 Task: Create a due date automation trigger when advanced on, 2 hours before a card is due add content with a name containing resume.
Action: Mouse moved to (937, 280)
Screenshot: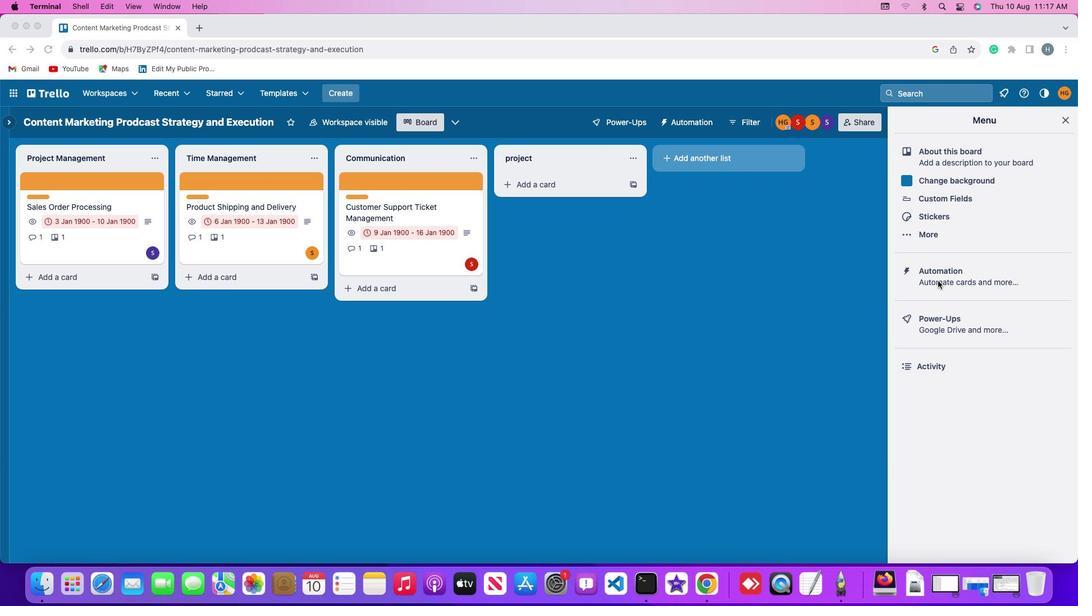 
Action: Mouse pressed left at (937, 280)
Screenshot: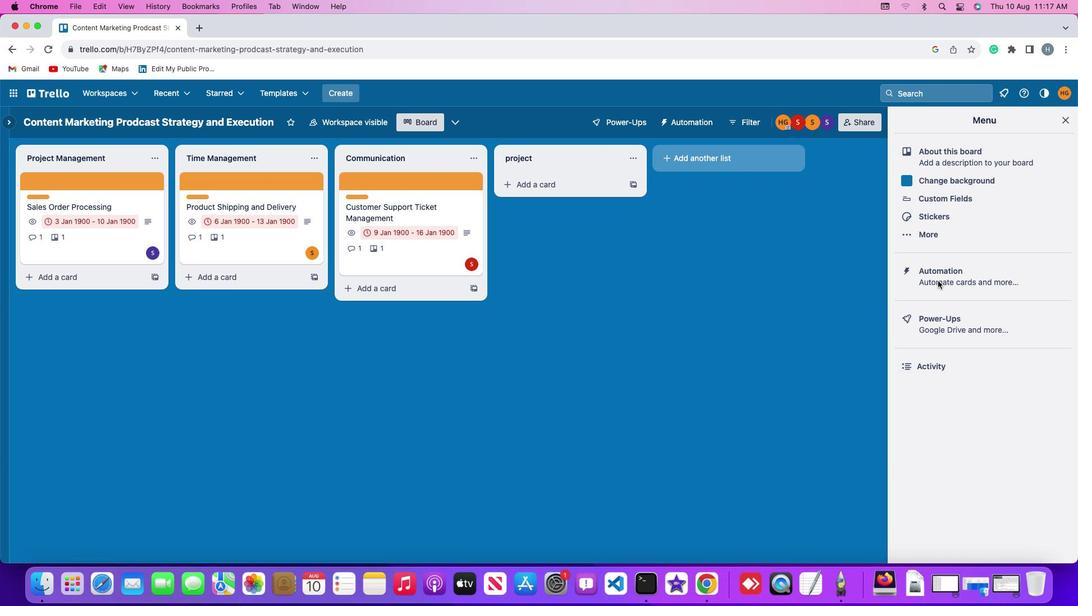 
Action: Mouse moved to (937, 280)
Screenshot: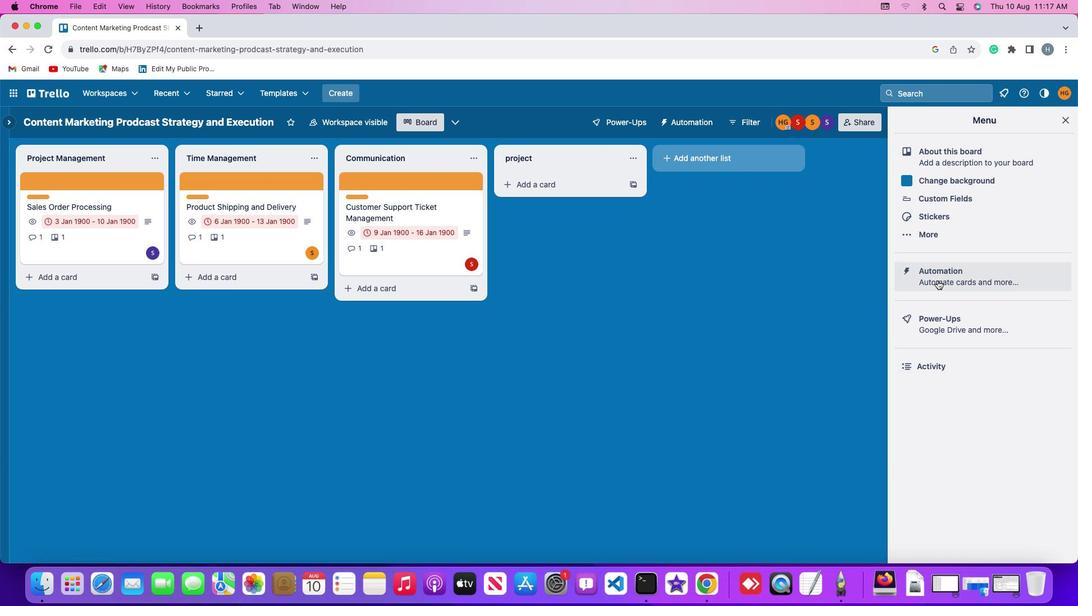 
Action: Mouse pressed left at (937, 280)
Screenshot: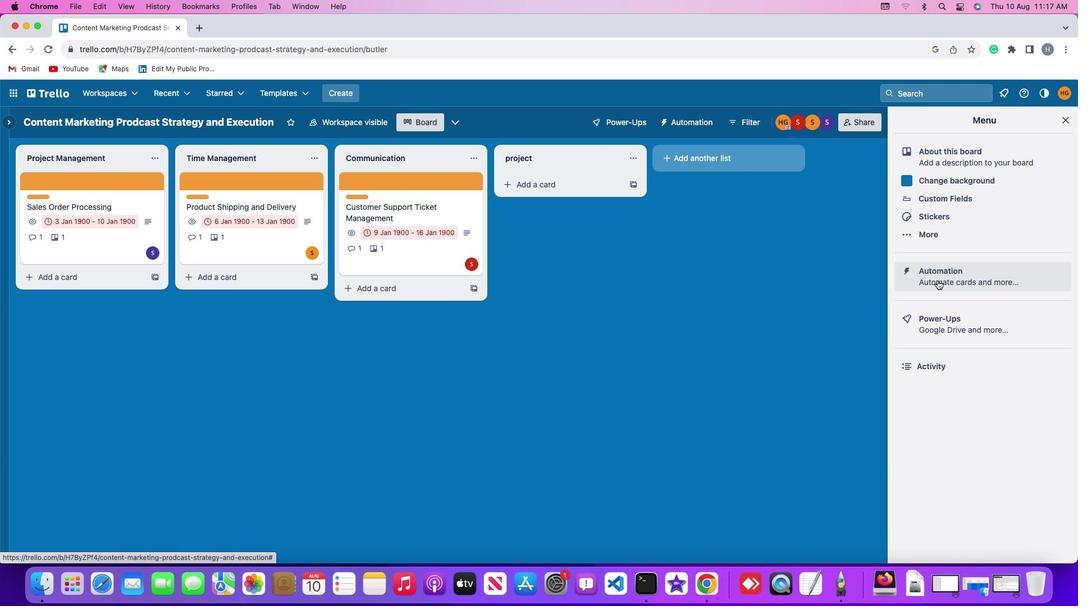 
Action: Mouse moved to (74, 266)
Screenshot: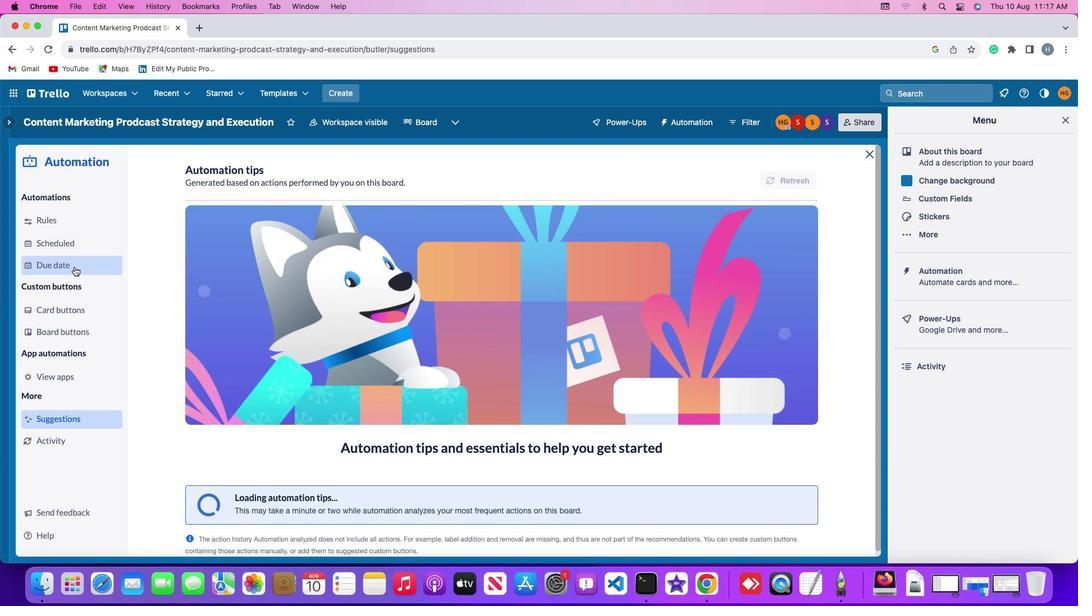 
Action: Mouse pressed left at (74, 266)
Screenshot: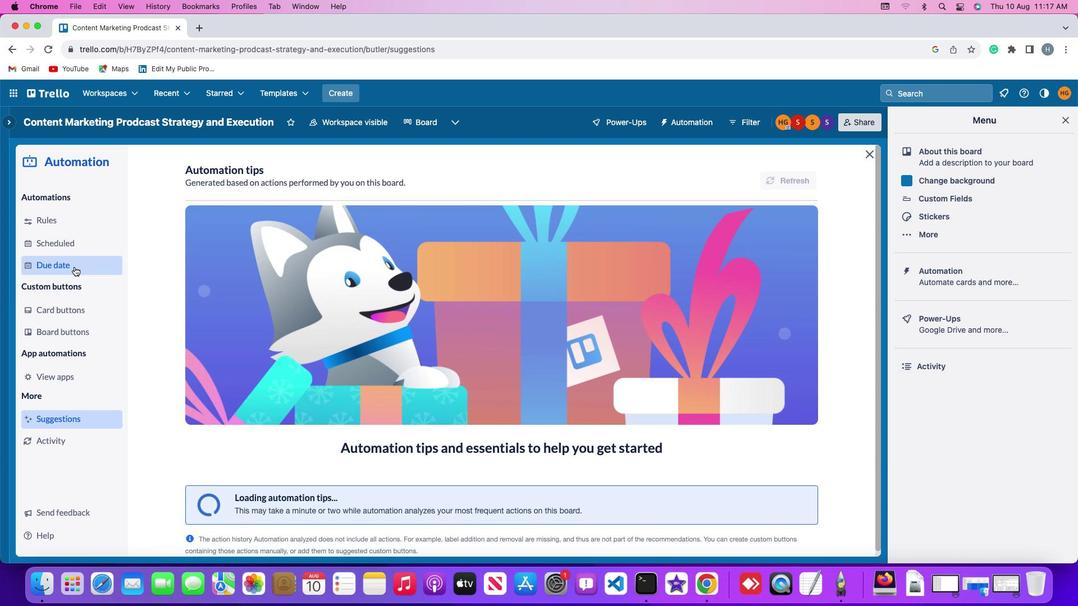 
Action: Mouse moved to (773, 172)
Screenshot: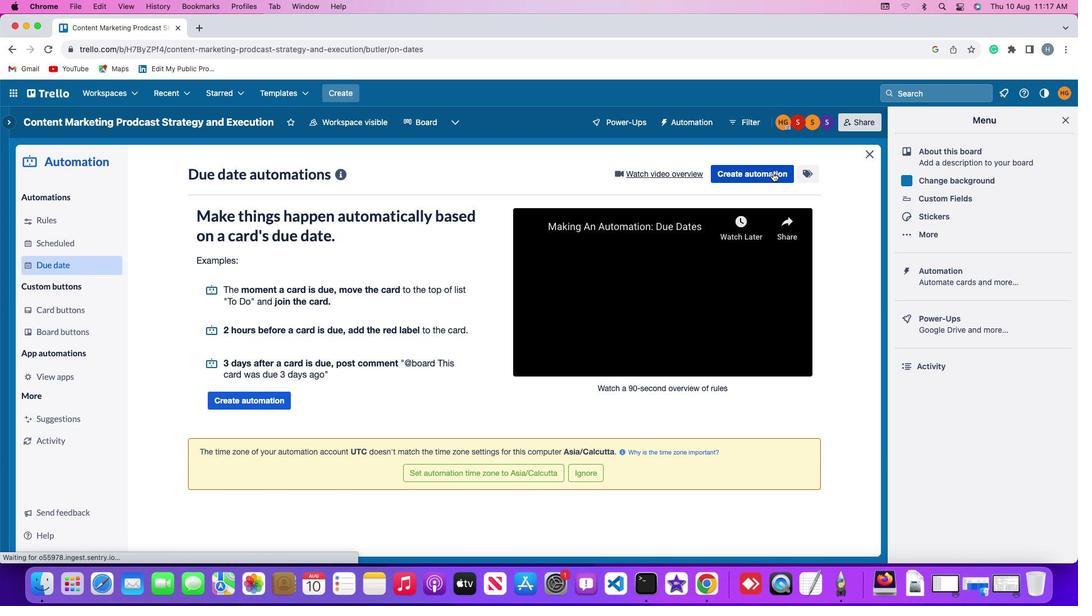 
Action: Mouse pressed left at (773, 172)
Screenshot: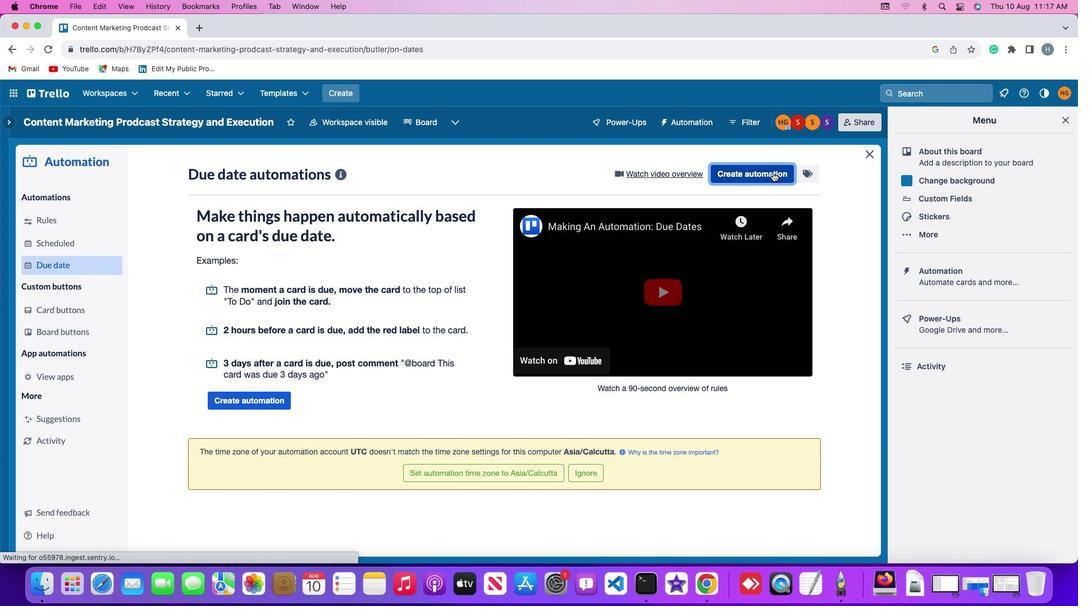 
Action: Mouse moved to (252, 281)
Screenshot: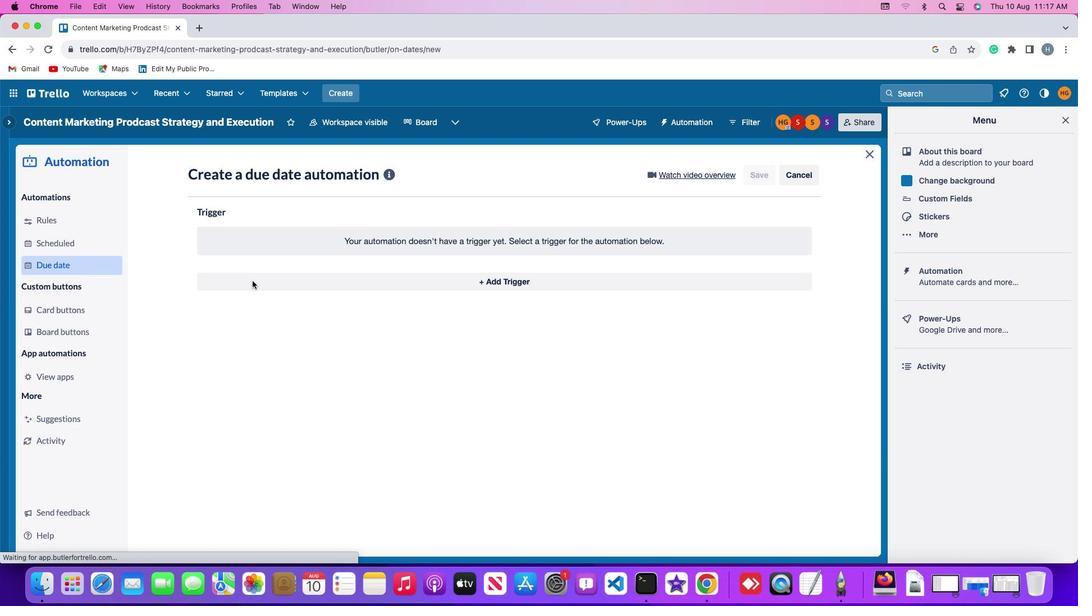 
Action: Mouse pressed left at (252, 281)
Screenshot: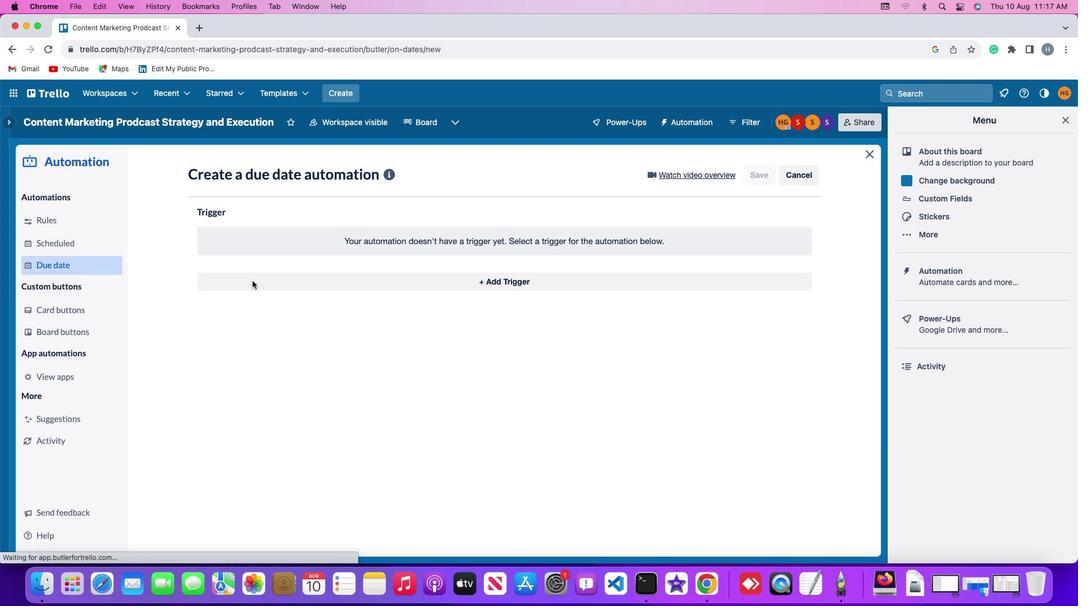
Action: Mouse moved to (217, 453)
Screenshot: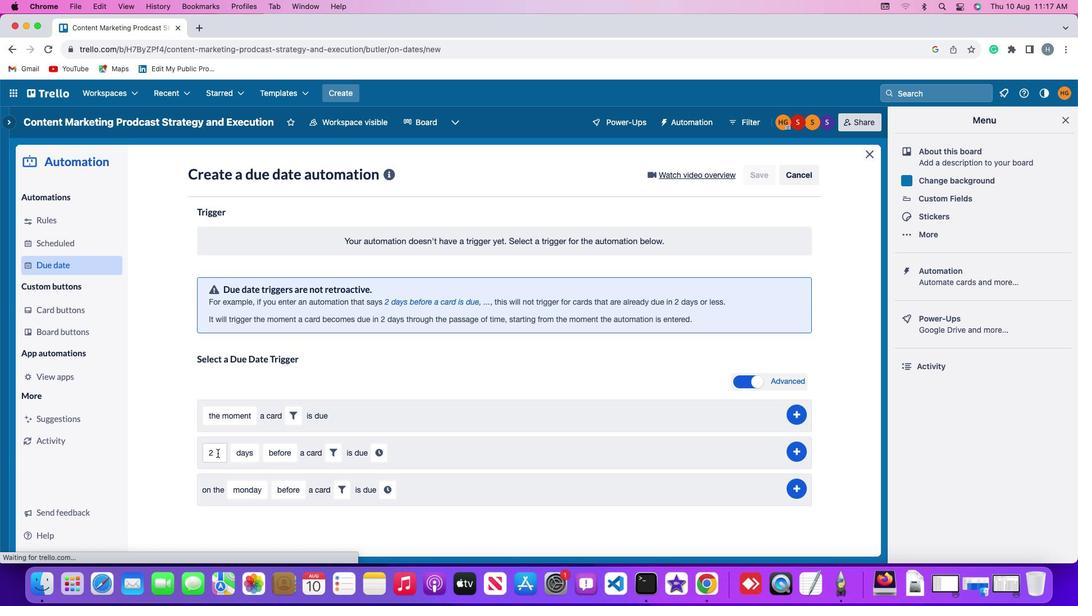 
Action: Mouse pressed left at (217, 453)
Screenshot: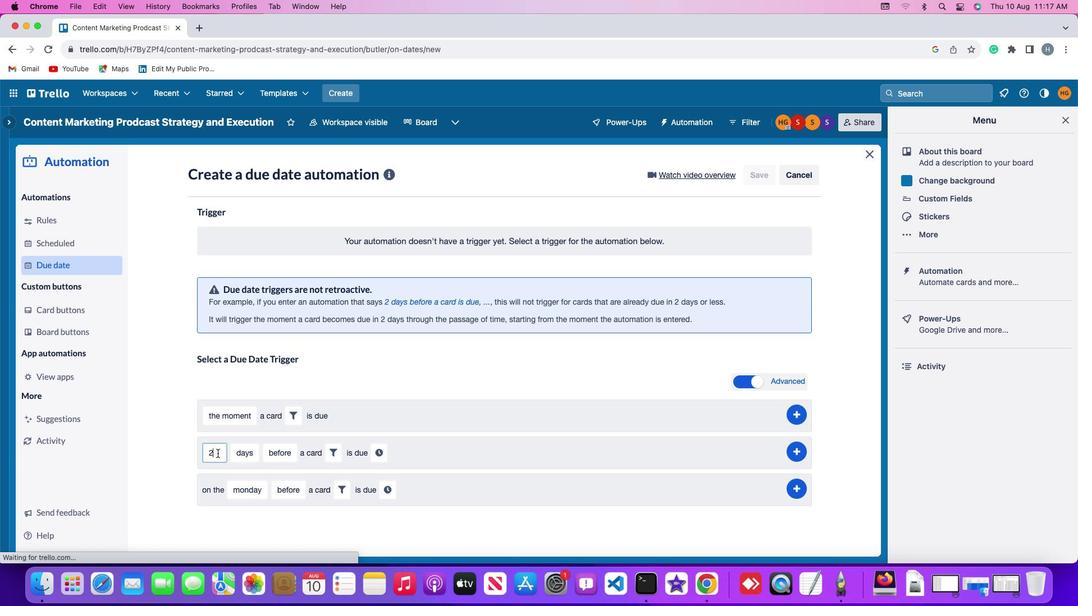 
Action: Mouse moved to (219, 448)
Screenshot: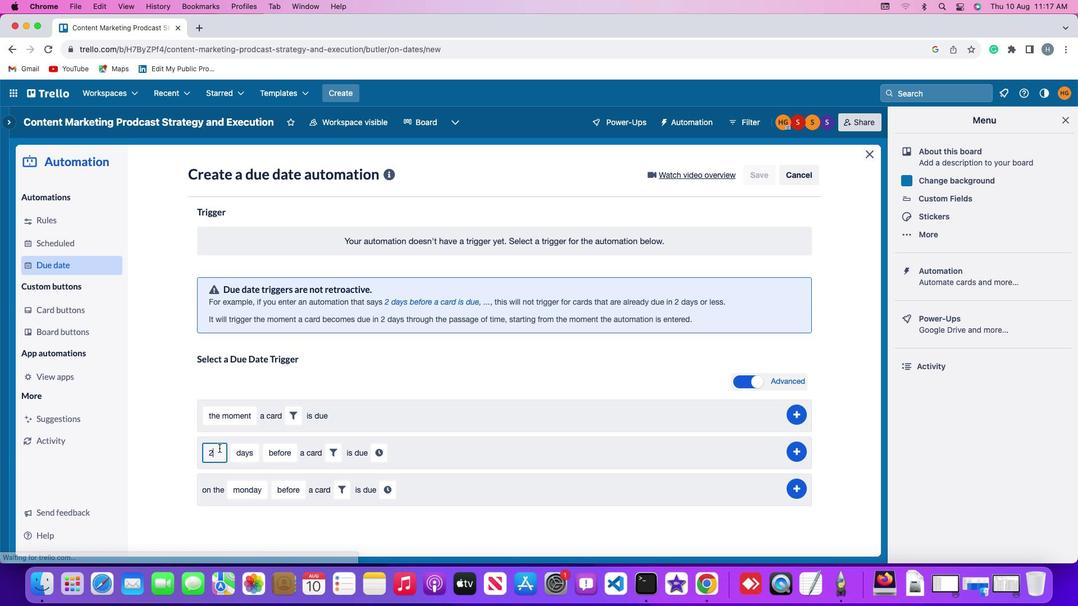 
Action: Key pressed Key.backspace
Screenshot: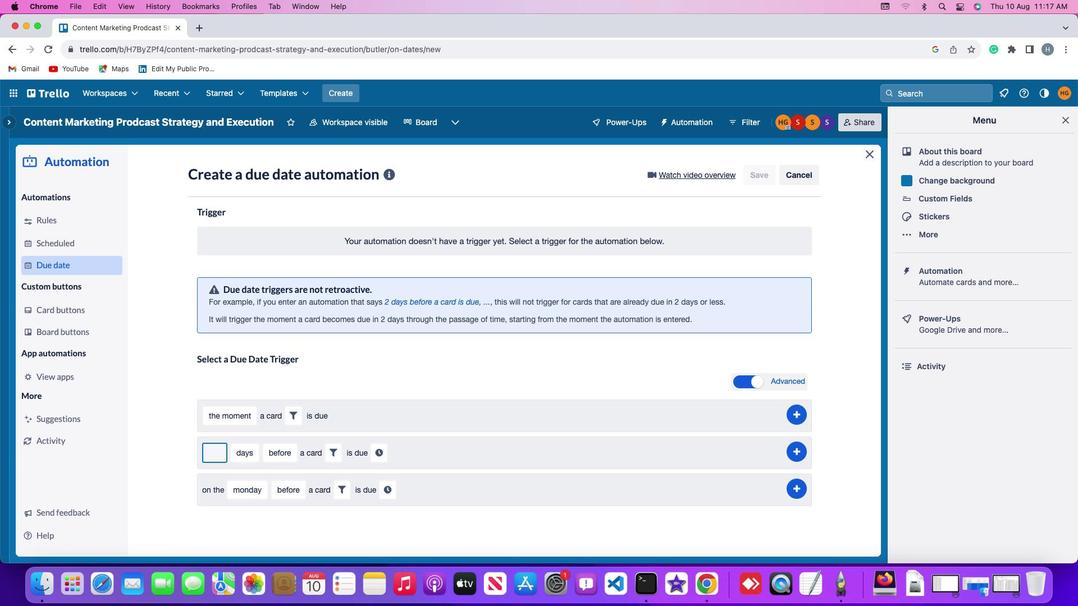 
Action: Mouse moved to (219, 448)
Screenshot: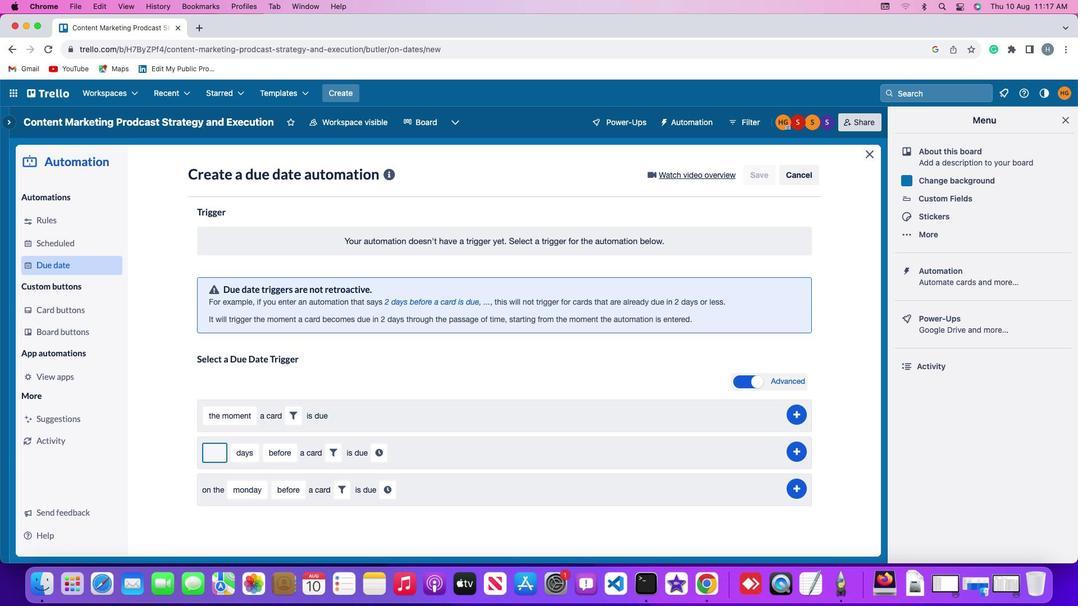 
Action: Key pressed '2'
Screenshot: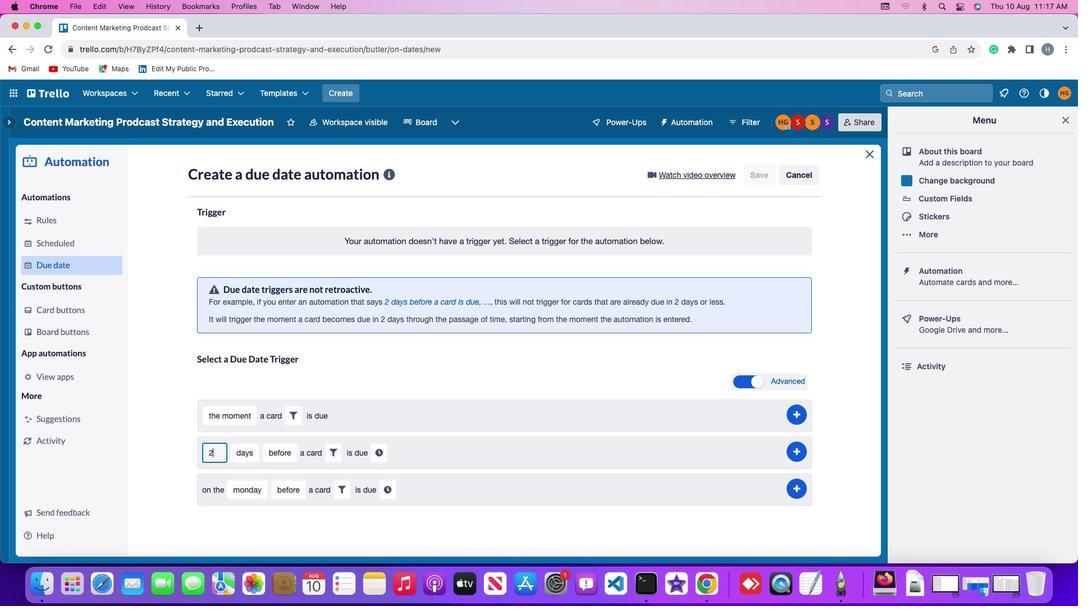 
Action: Mouse moved to (258, 446)
Screenshot: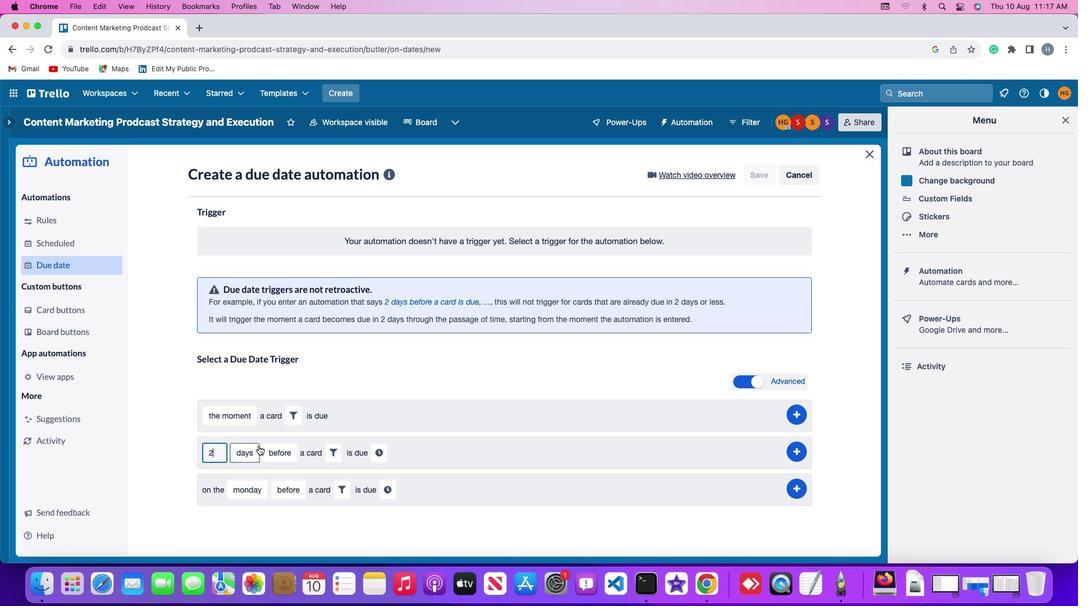 
Action: Mouse pressed left at (258, 446)
Screenshot: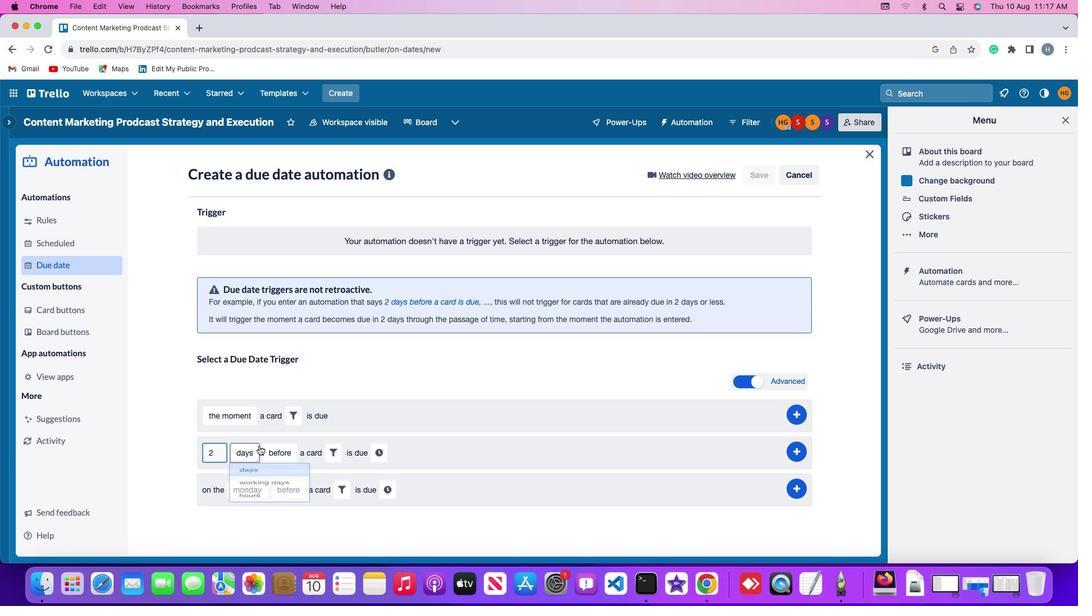 
Action: Mouse moved to (251, 516)
Screenshot: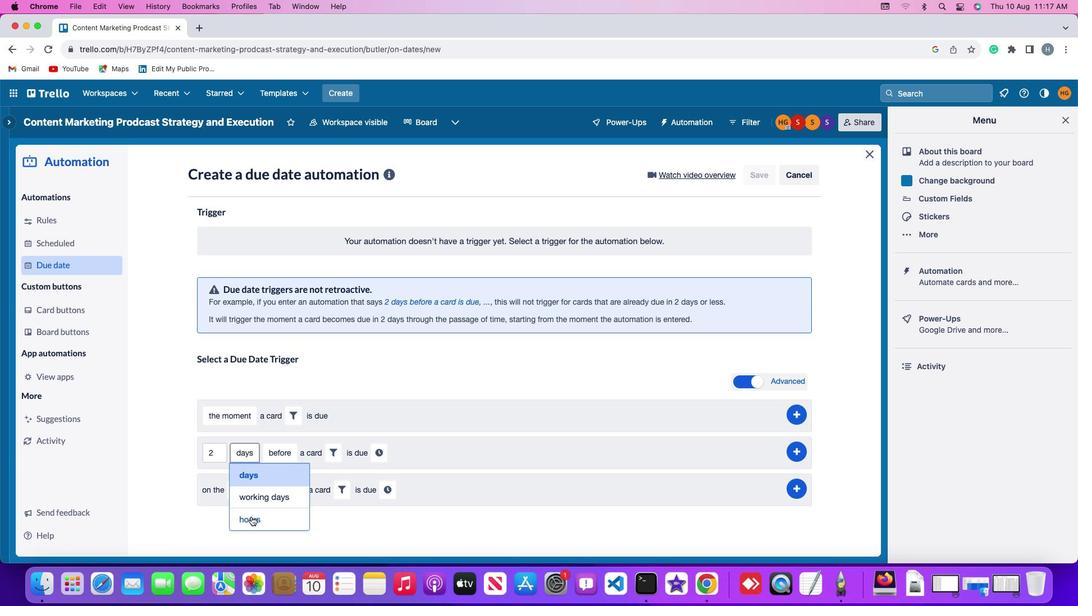
Action: Mouse pressed left at (251, 516)
Screenshot: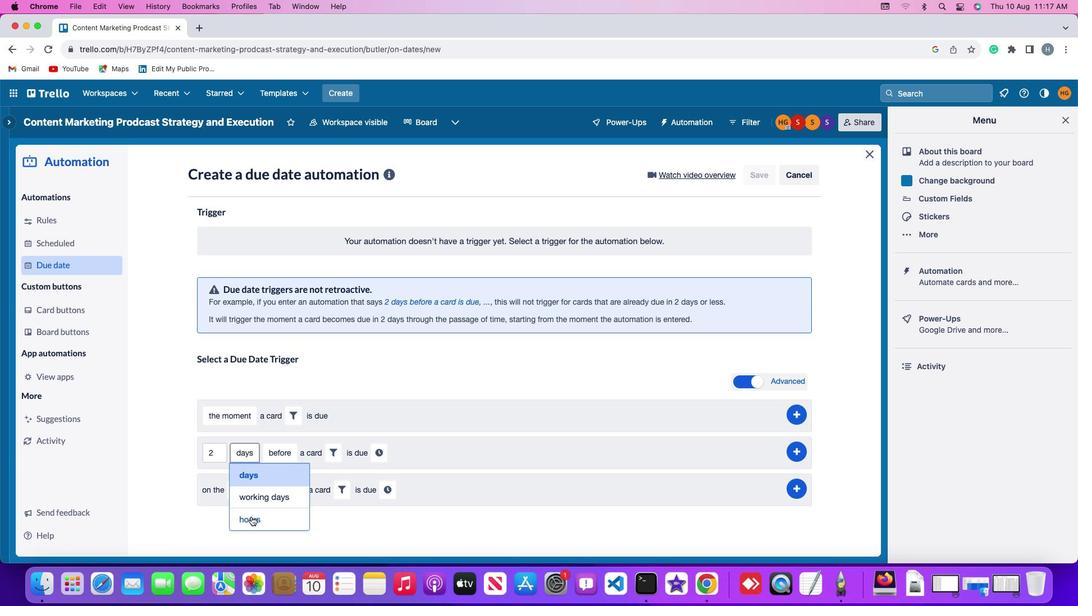 
Action: Mouse moved to (270, 450)
Screenshot: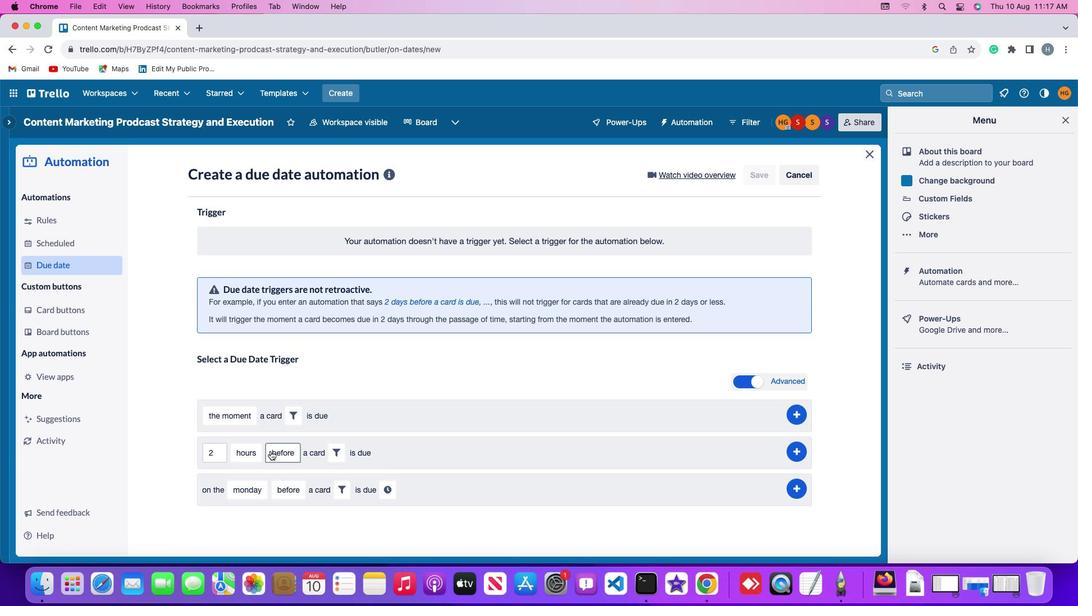 
Action: Mouse pressed left at (270, 450)
Screenshot: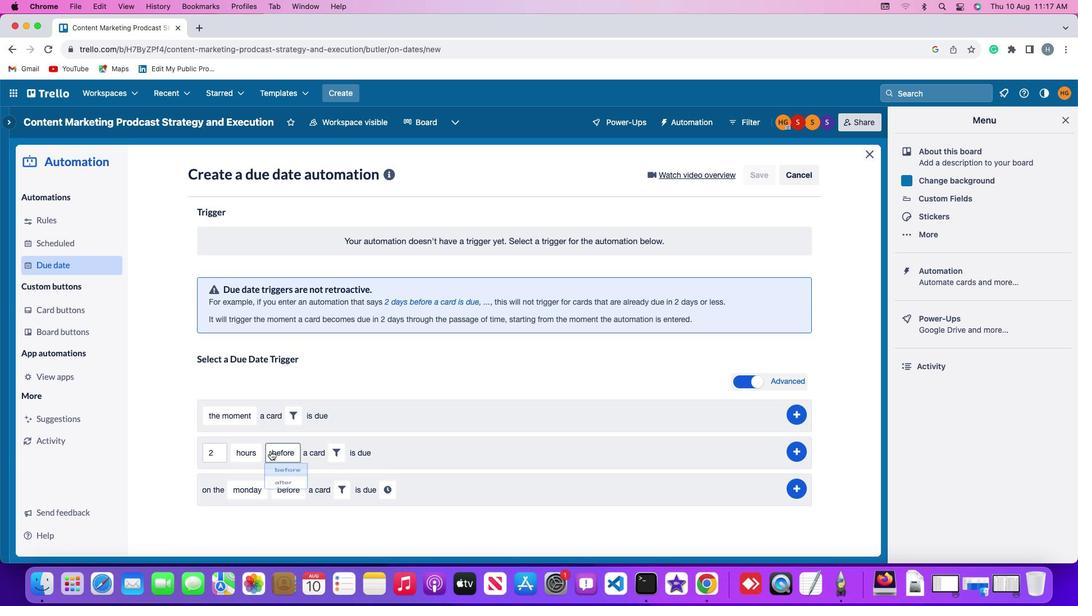 
Action: Mouse moved to (286, 477)
Screenshot: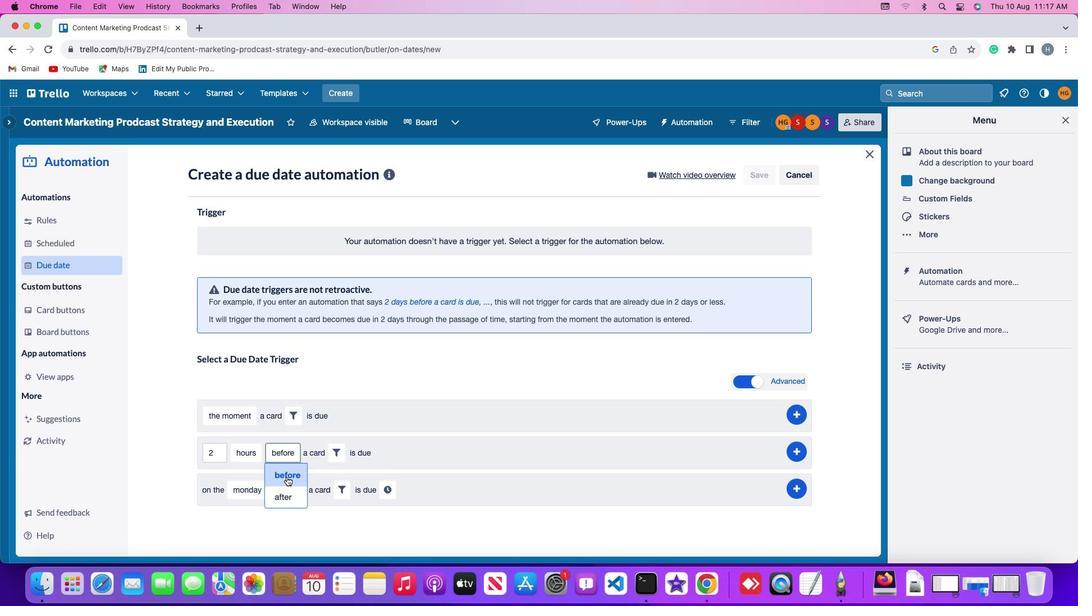 
Action: Mouse pressed left at (286, 477)
Screenshot: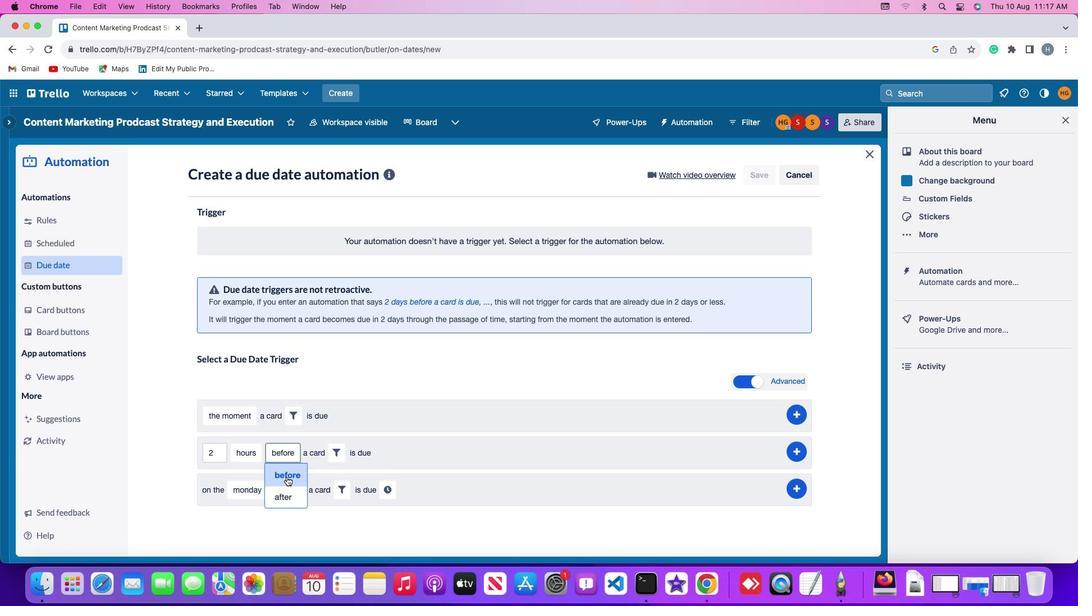
Action: Mouse moved to (327, 452)
Screenshot: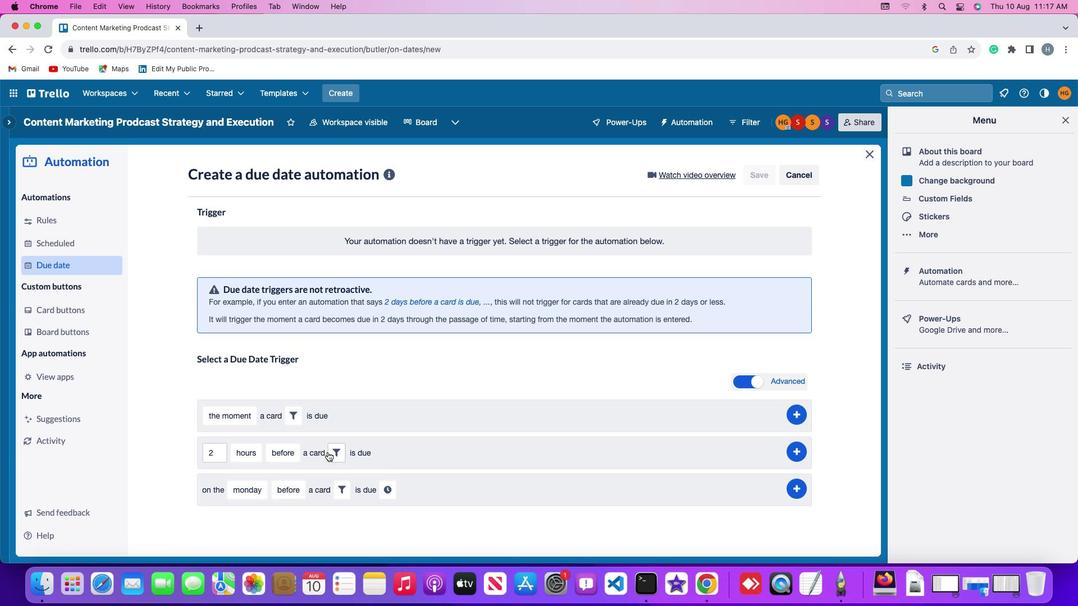 
Action: Mouse pressed left at (327, 452)
Screenshot: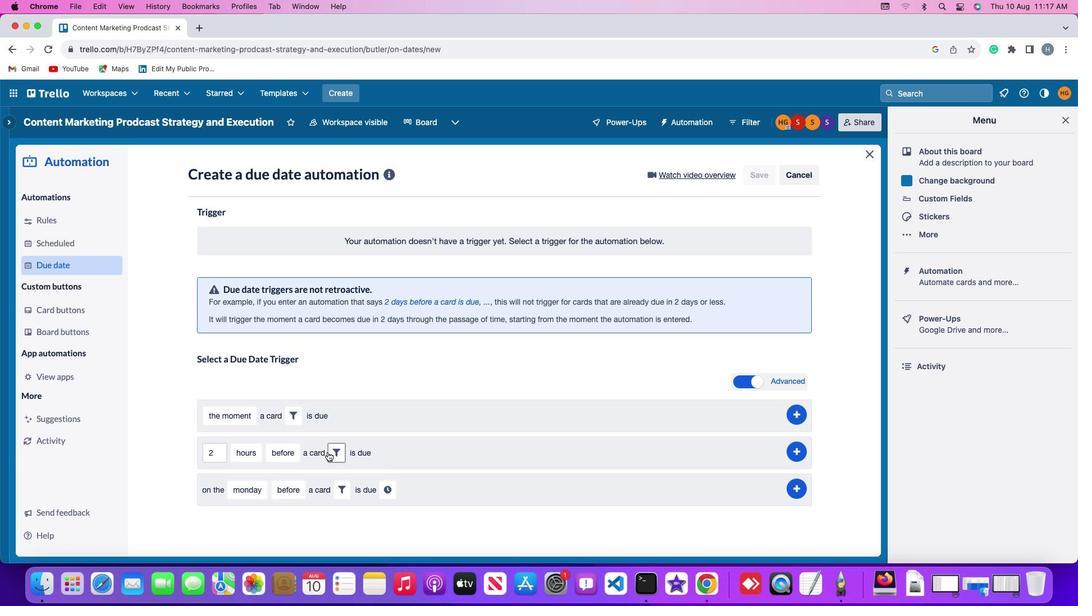 
Action: Mouse moved to (478, 490)
Screenshot: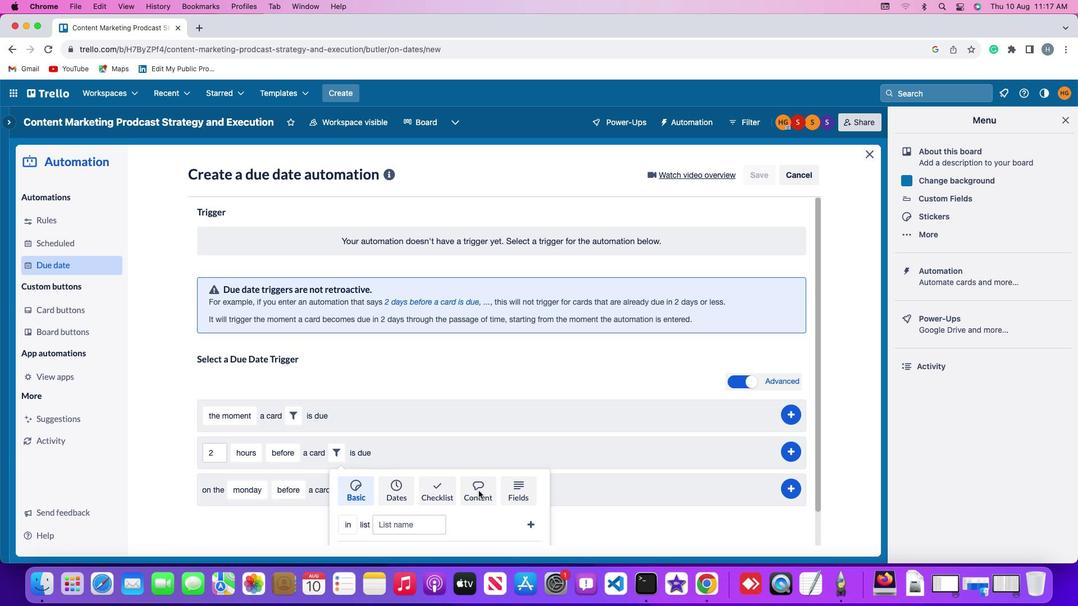 
Action: Mouse pressed left at (478, 490)
Screenshot: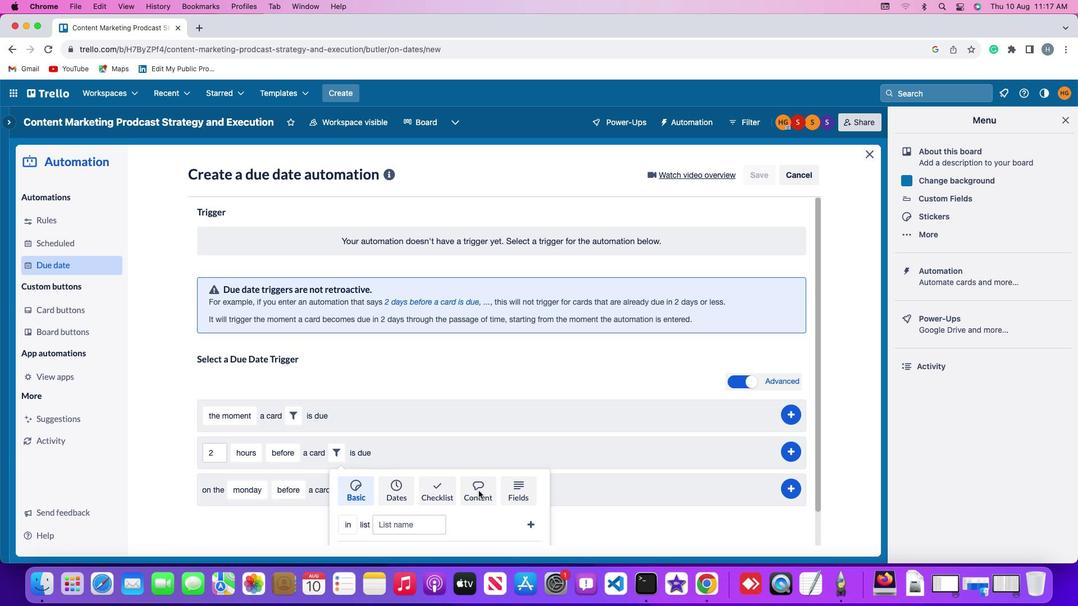 
Action: Mouse moved to (372, 521)
Screenshot: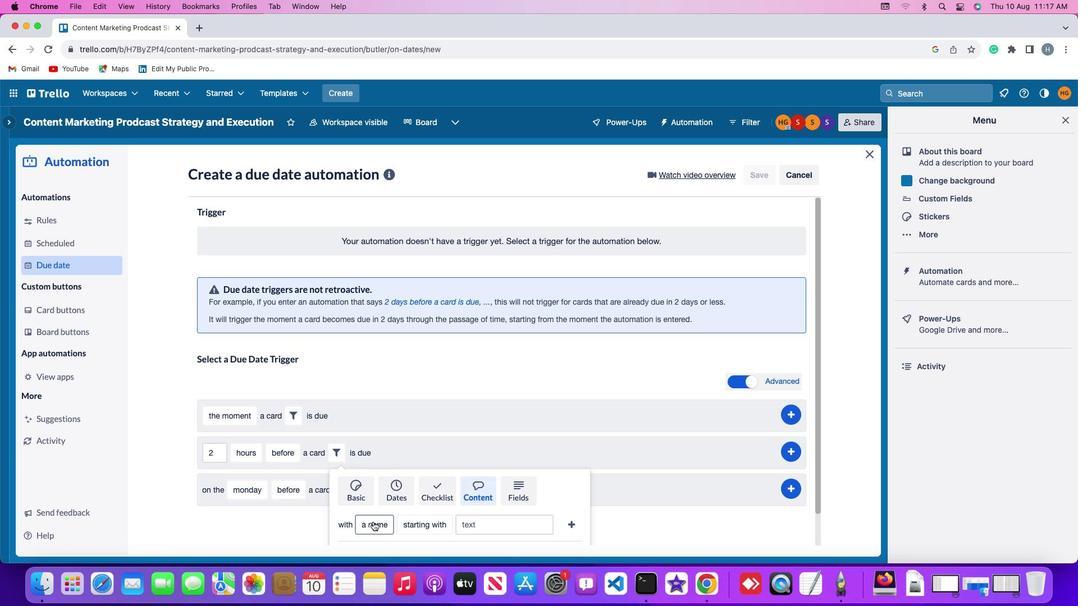 
Action: Mouse pressed left at (372, 521)
Screenshot: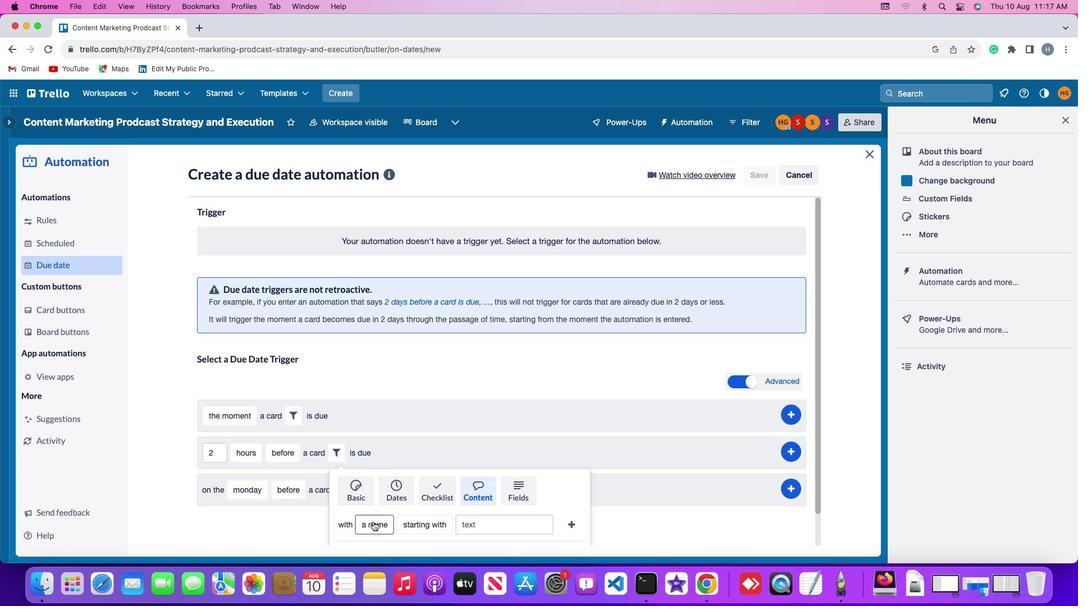 
Action: Mouse moved to (384, 454)
Screenshot: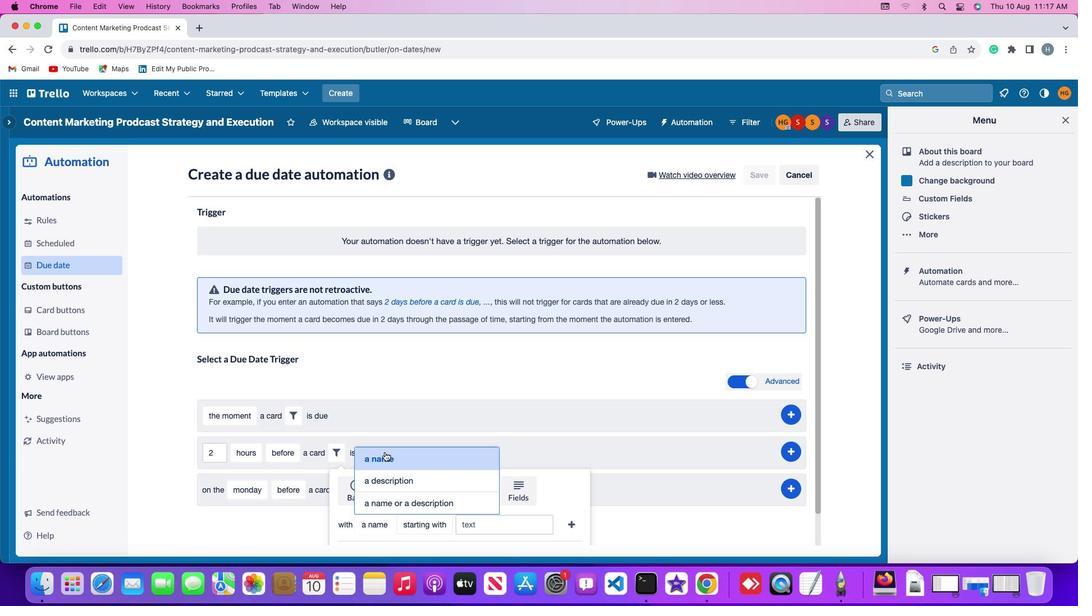 
Action: Mouse pressed left at (384, 454)
Screenshot: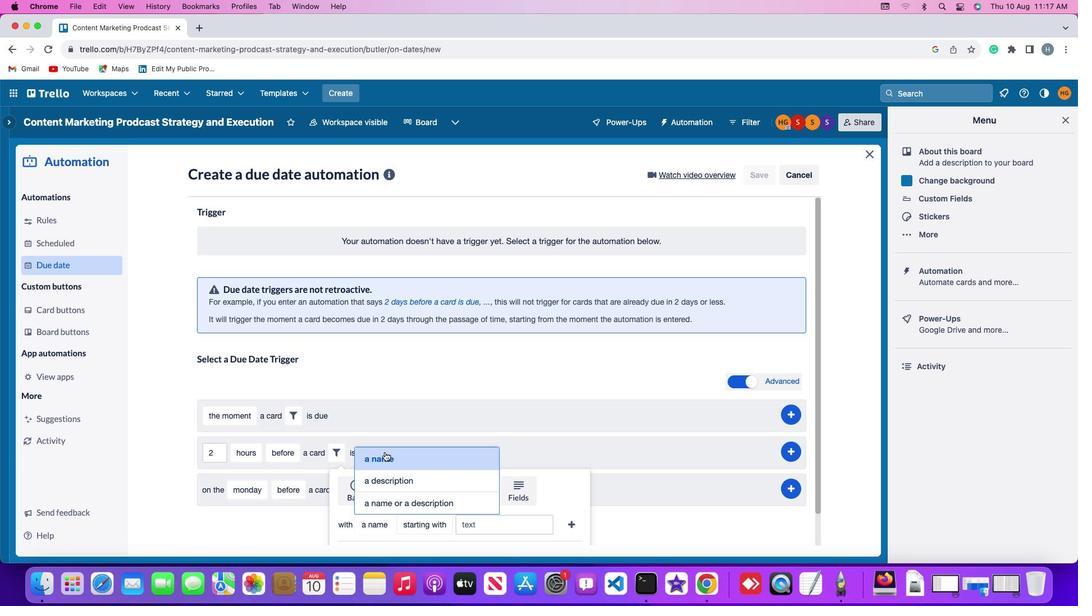 
Action: Mouse moved to (425, 530)
Screenshot: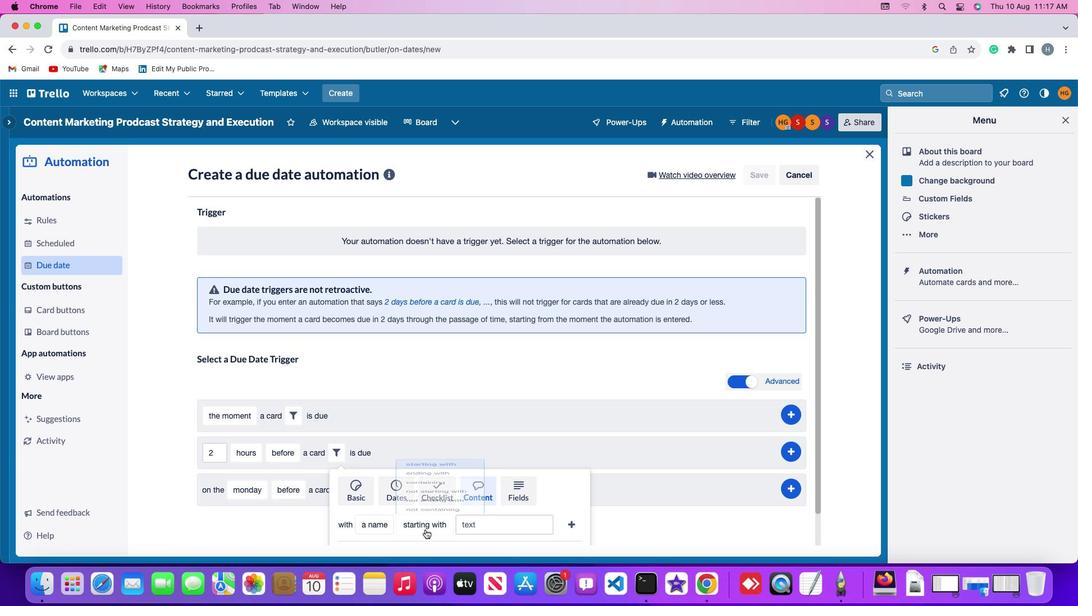 
Action: Mouse pressed left at (425, 530)
Screenshot: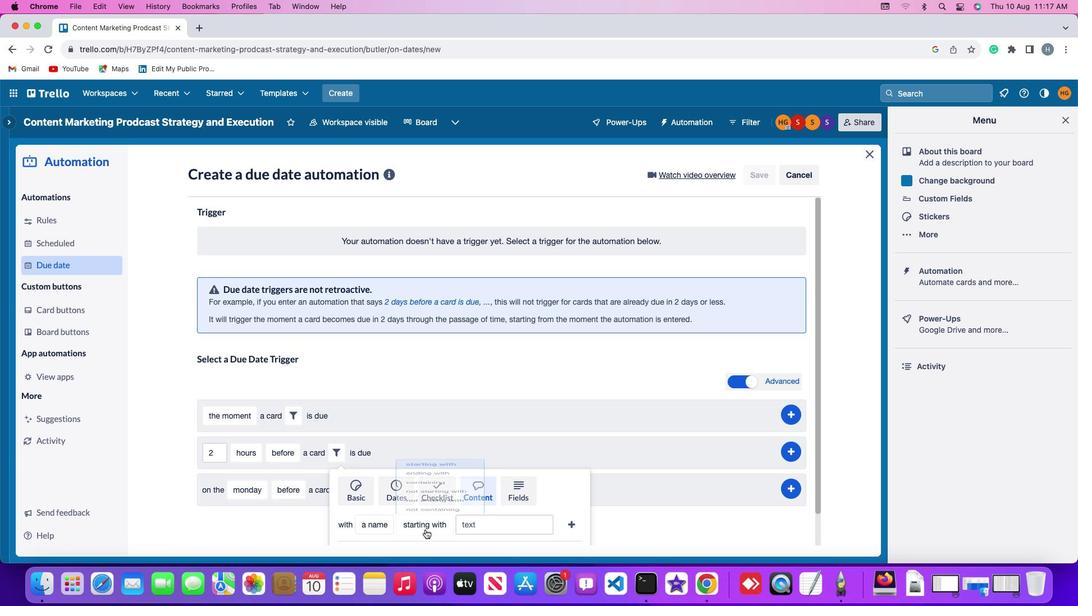 
Action: Mouse moved to (438, 436)
Screenshot: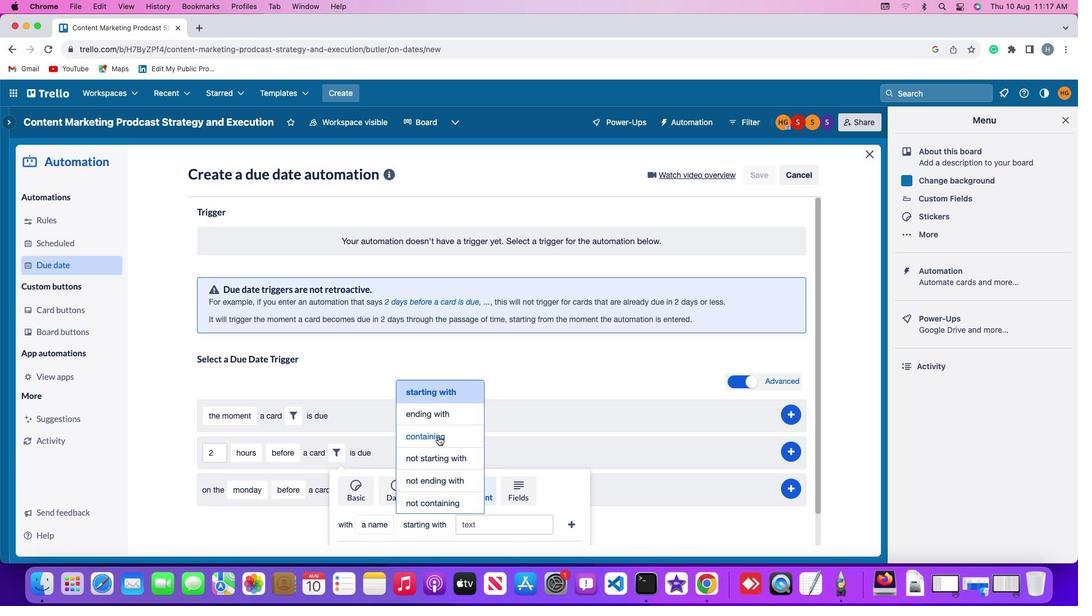 
Action: Mouse pressed left at (438, 436)
Screenshot: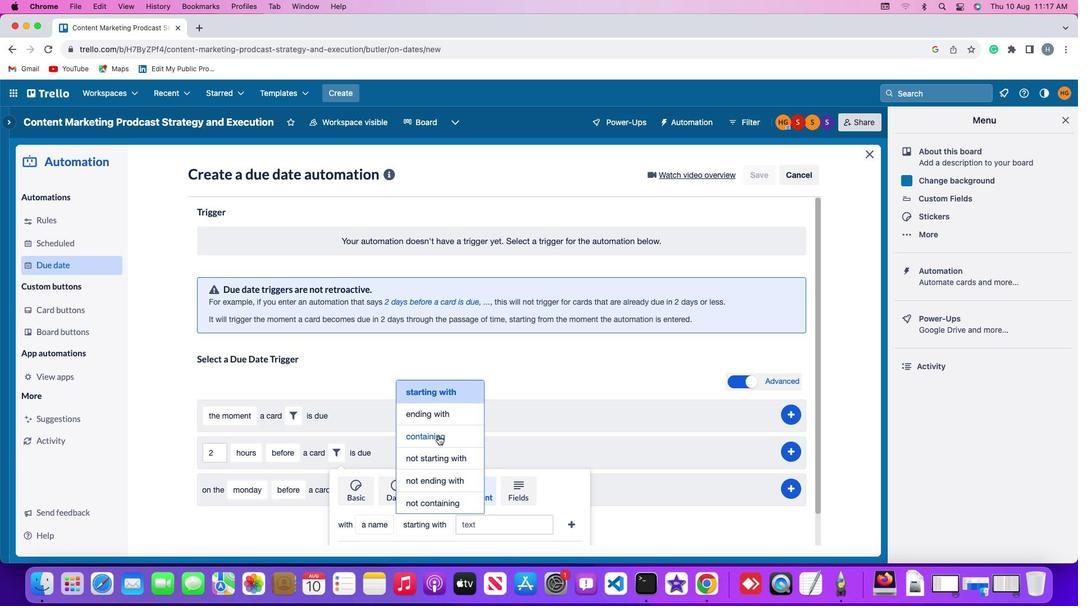 
Action: Mouse moved to (479, 526)
Screenshot: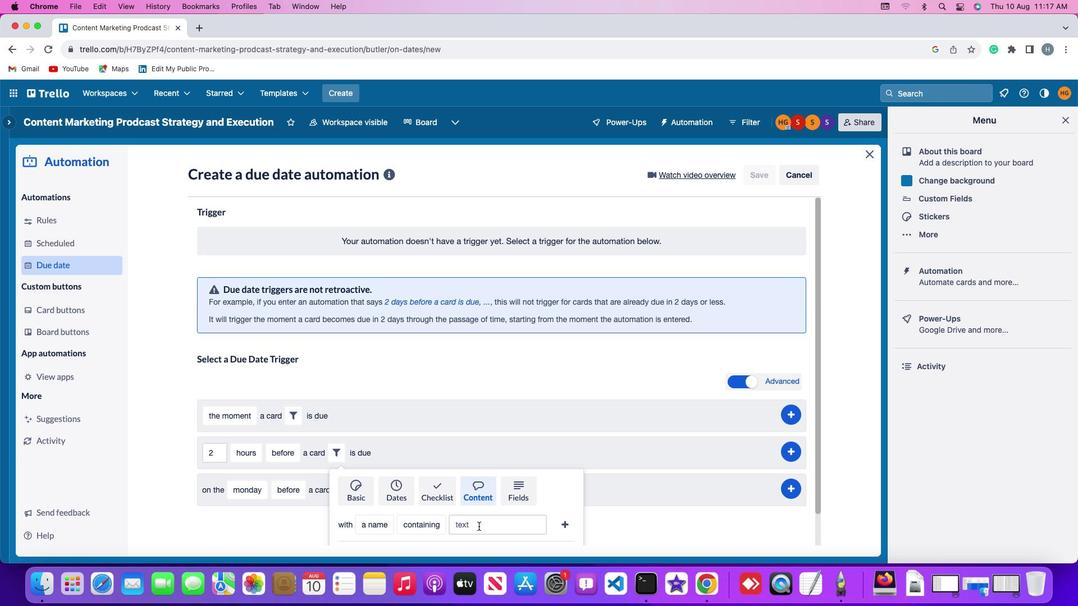 
Action: Mouse pressed left at (479, 526)
Screenshot: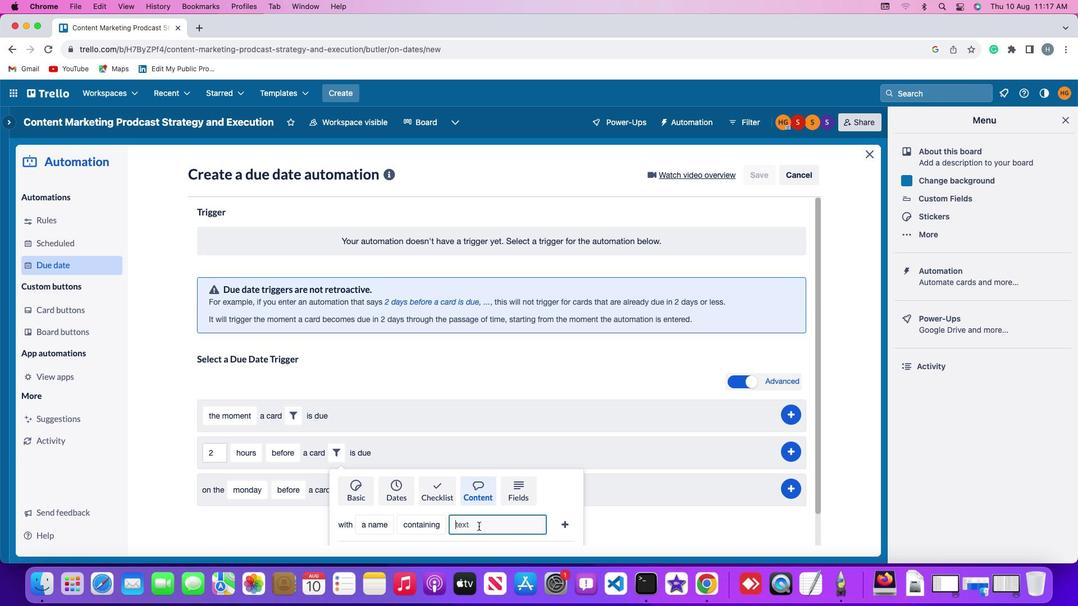 
Action: Key pressed 'r''e''s''u''m''e'
Screenshot: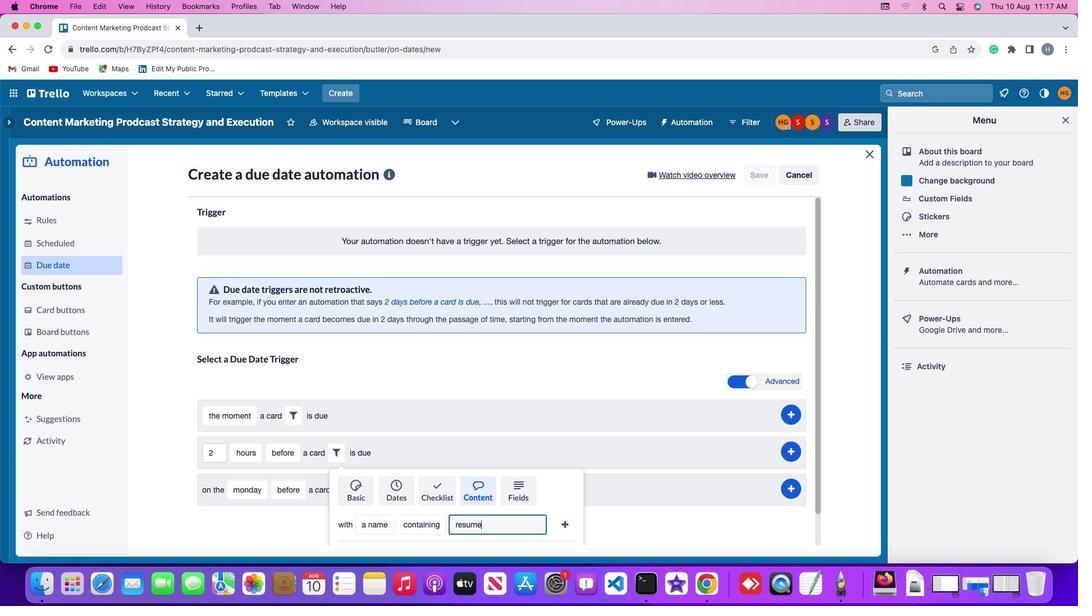 
Action: Mouse moved to (568, 523)
Screenshot: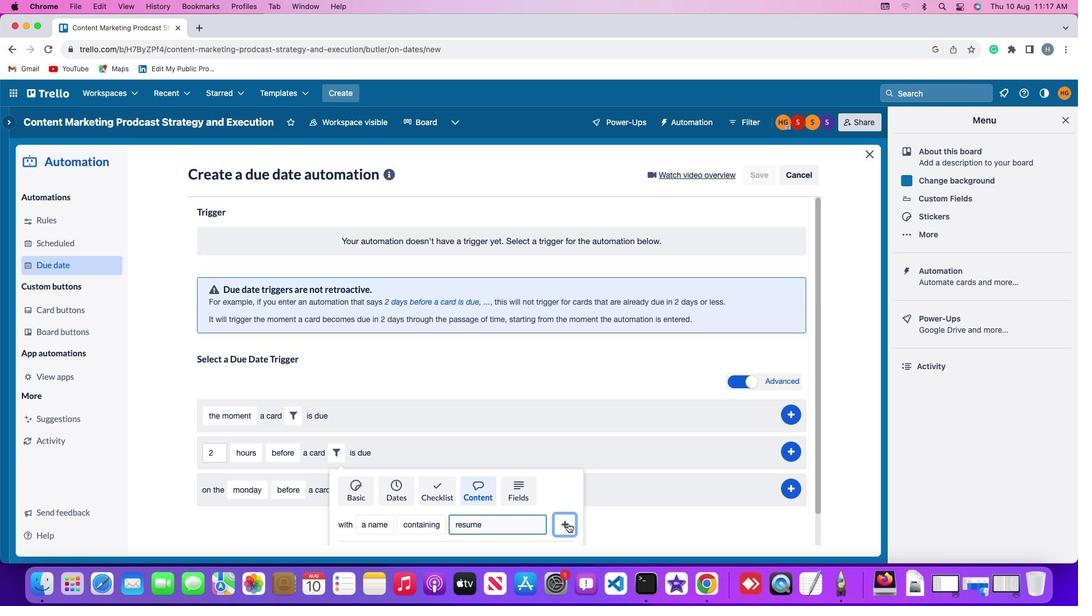 
Action: Mouse pressed left at (568, 523)
Screenshot: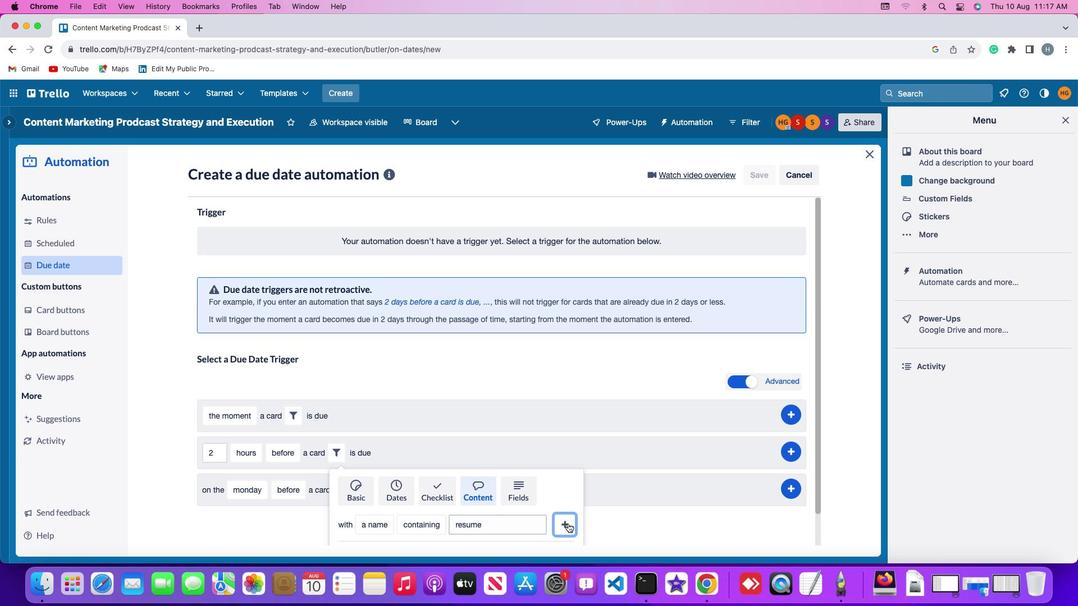 
Action: Mouse moved to (799, 449)
Screenshot: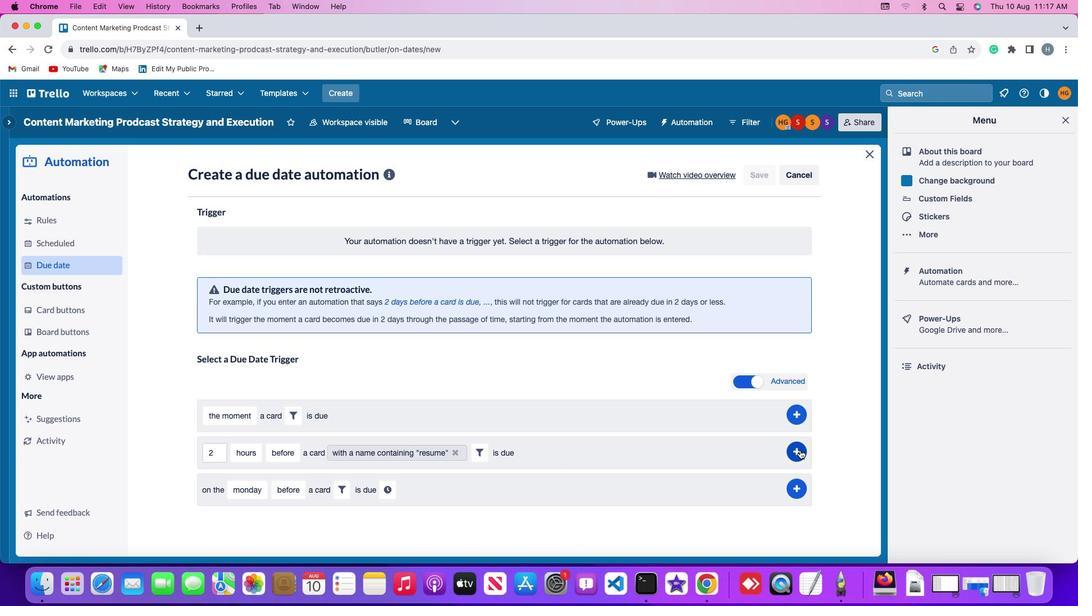 
Action: Mouse pressed left at (799, 449)
Screenshot: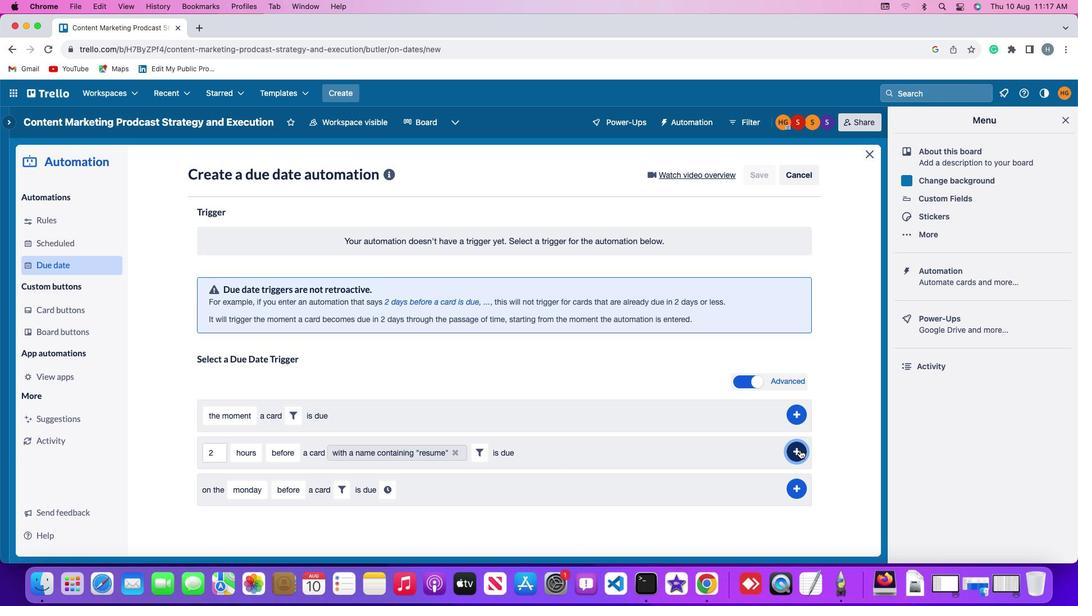 
Action: Mouse moved to (849, 380)
Screenshot: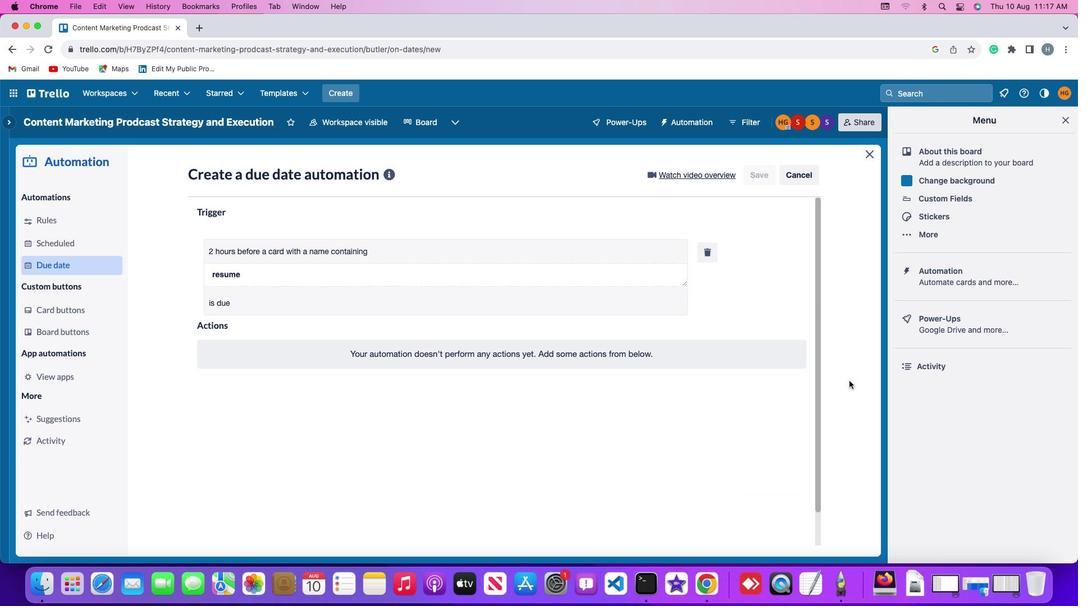 
